 Task: Add mansisoftage undefined.
Action: Mouse moved to (233, 116)
Screenshot: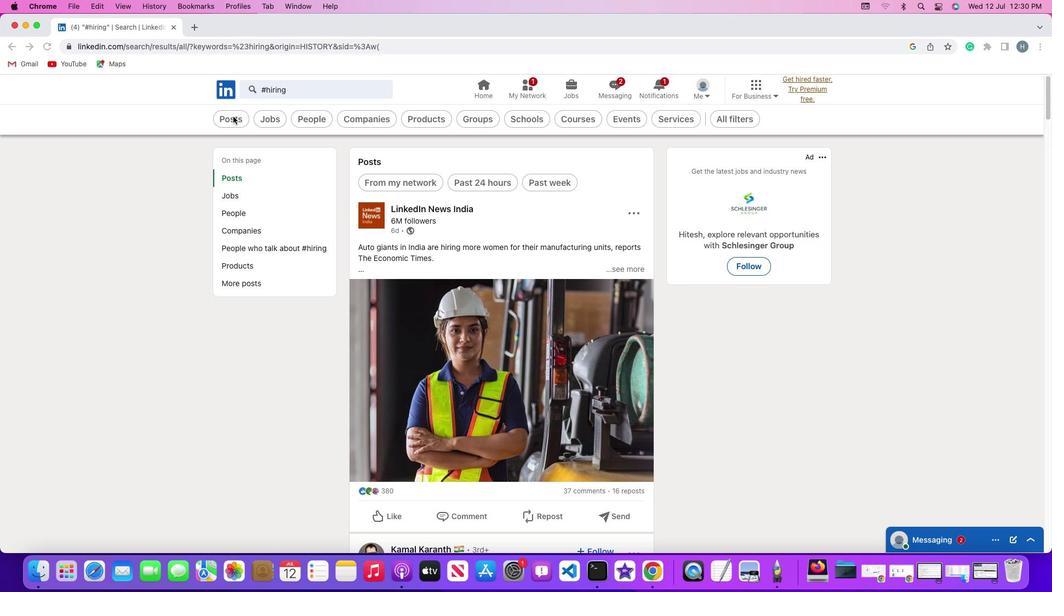 
Action: Mouse pressed left at (233, 116)
Screenshot: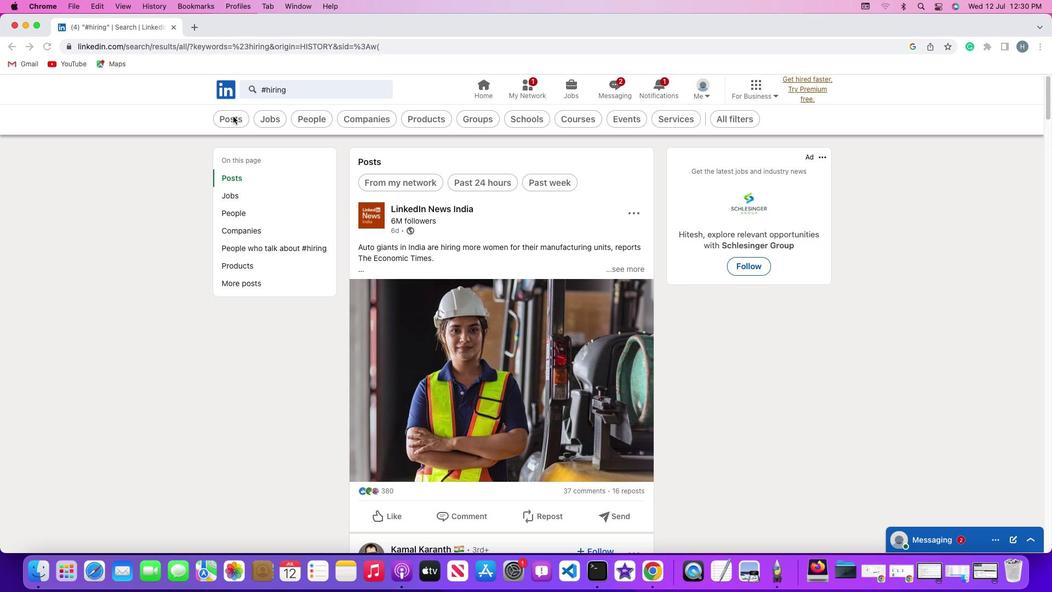 
Action: Mouse pressed left at (233, 116)
Screenshot: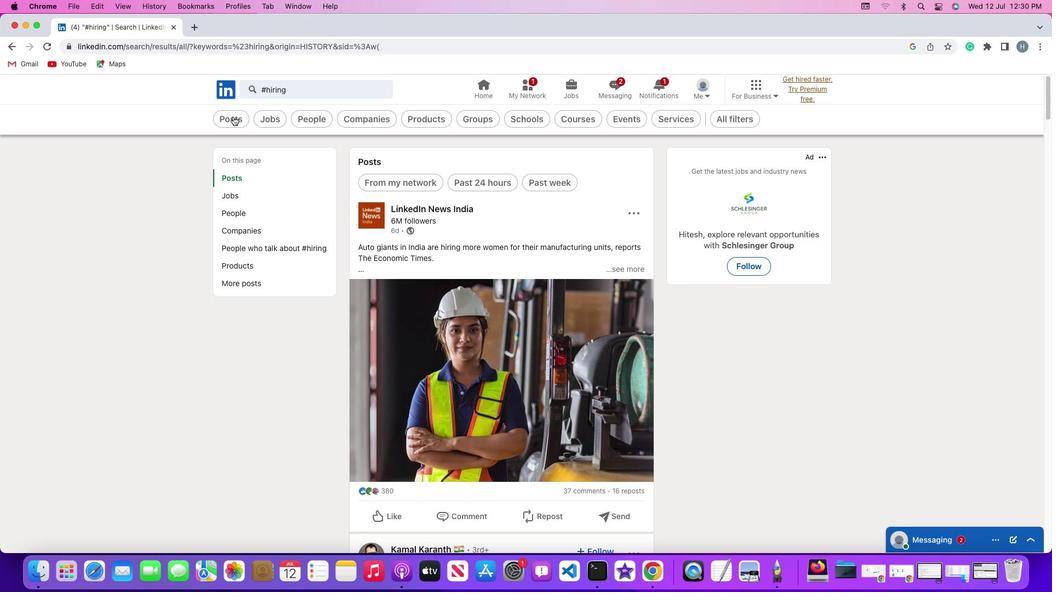 
Action: Mouse moved to (533, 119)
Screenshot: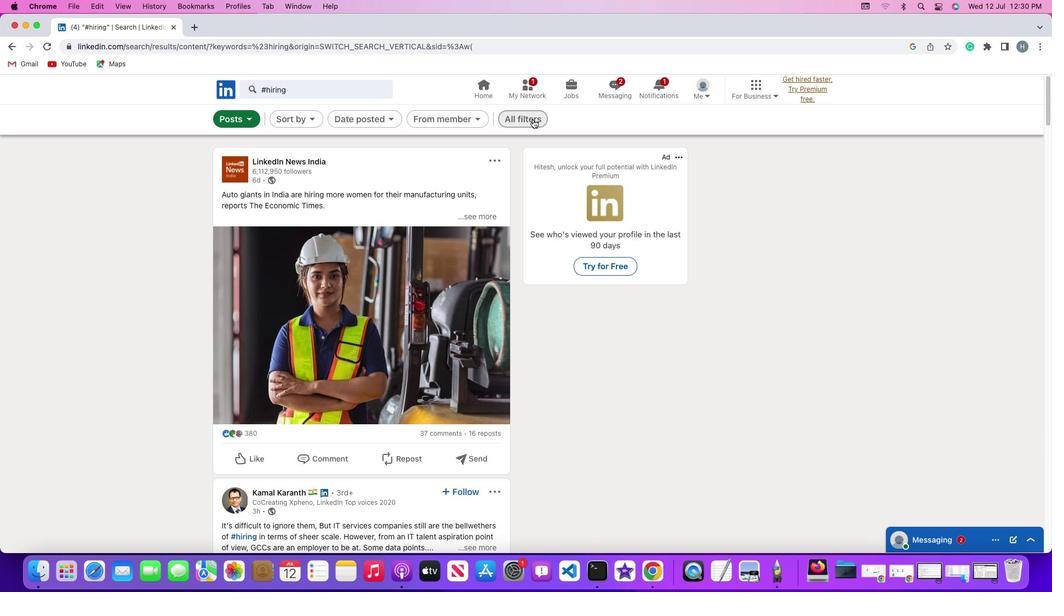
Action: Mouse pressed left at (533, 119)
Screenshot: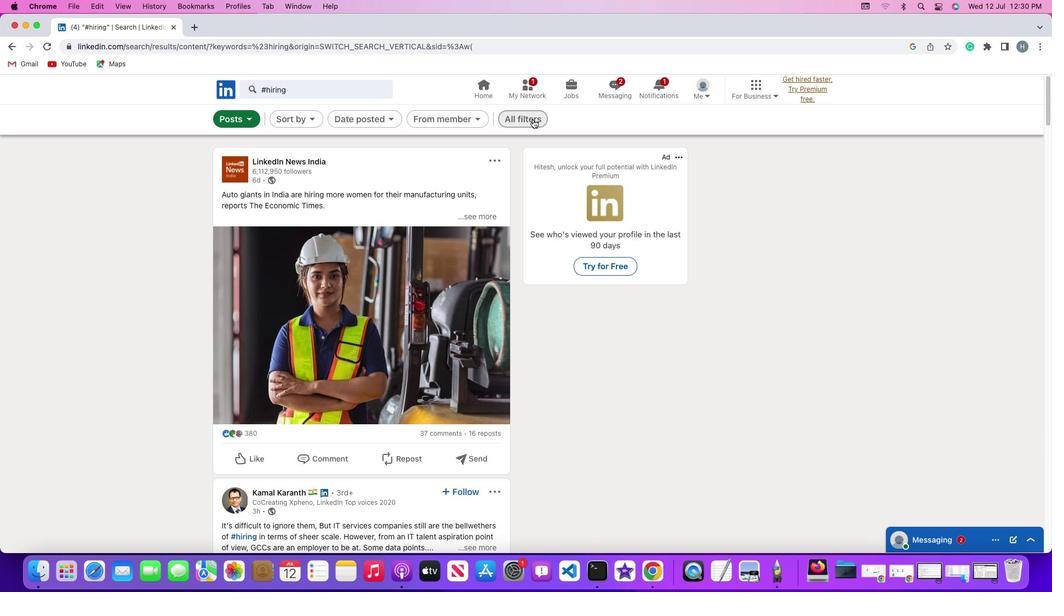 
Action: Mouse moved to (811, 340)
Screenshot: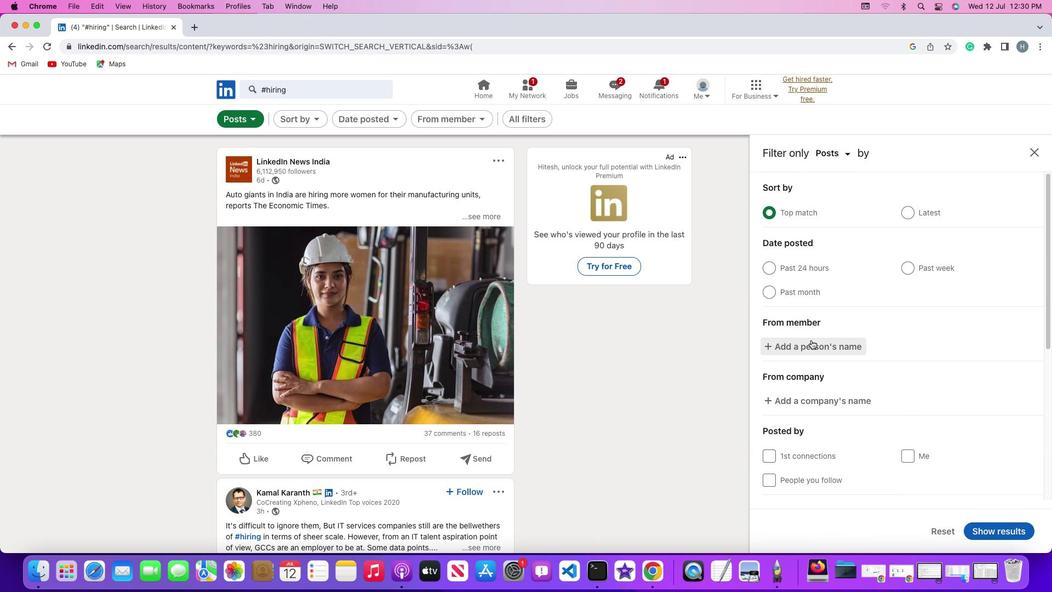 
Action: Mouse pressed left at (811, 340)
Screenshot: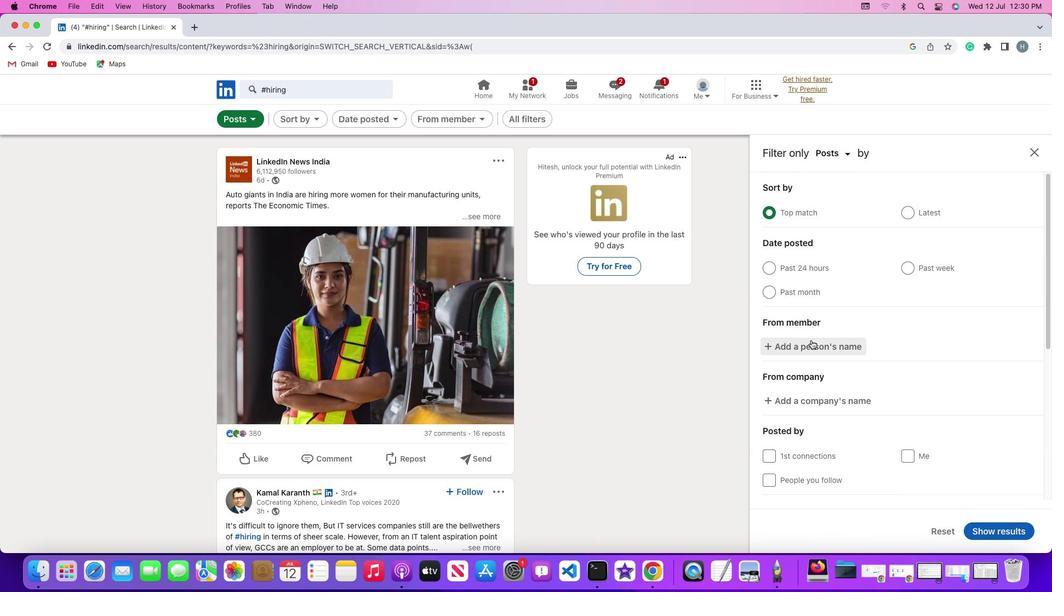 
Action: Mouse moved to (812, 340)
Screenshot: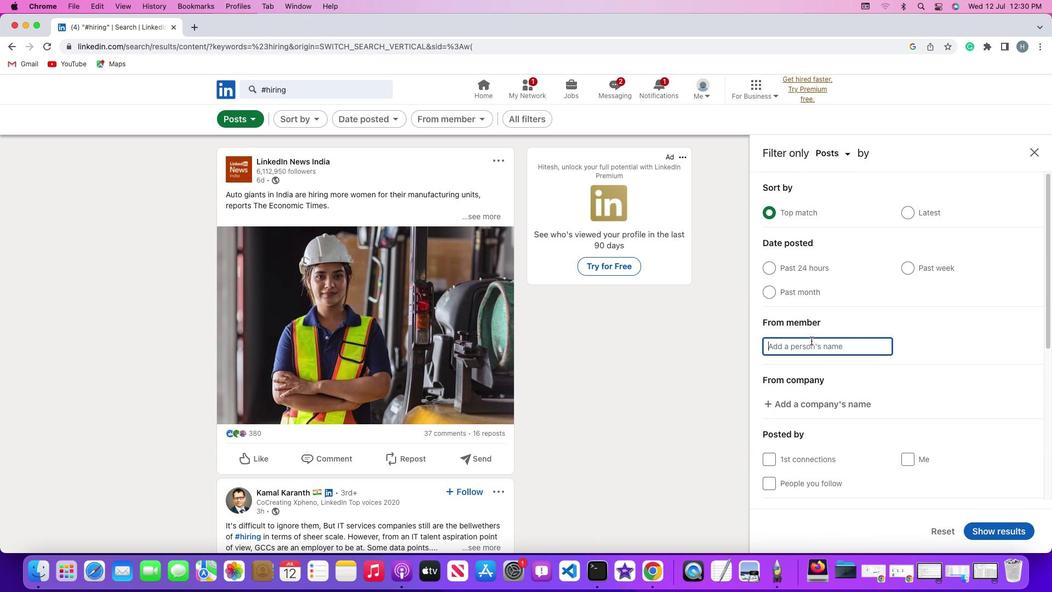 
Action: Key pressed 'm''a''n''s''i''s''o''f''t''a''g''e'Key.space'u''n''d''e'Key.backspace'e''f''i''n''e''d'
Screenshot: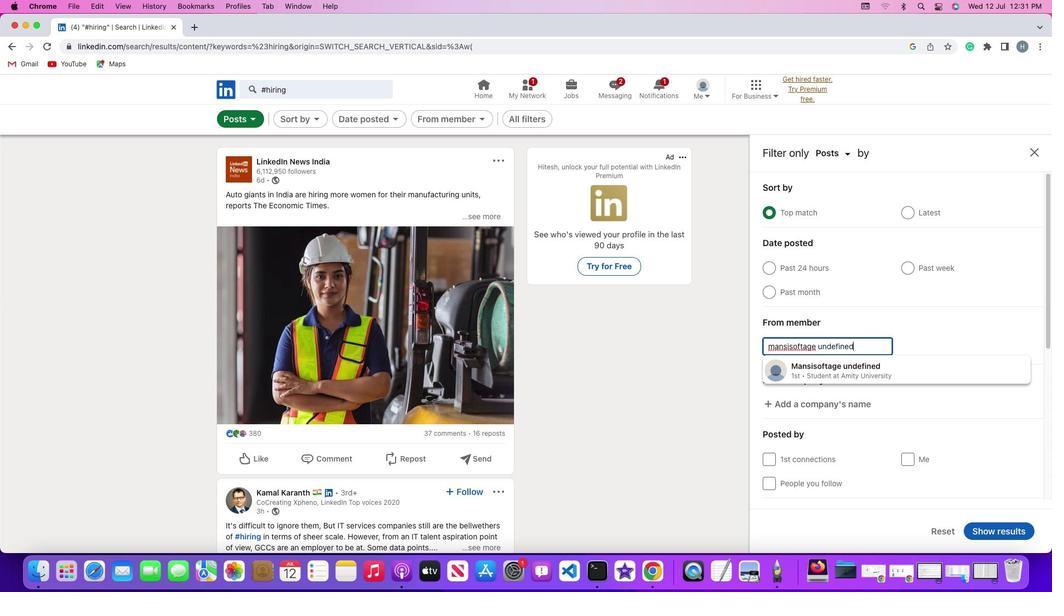 
Action: Mouse moved to (830, 371)
Screenshot: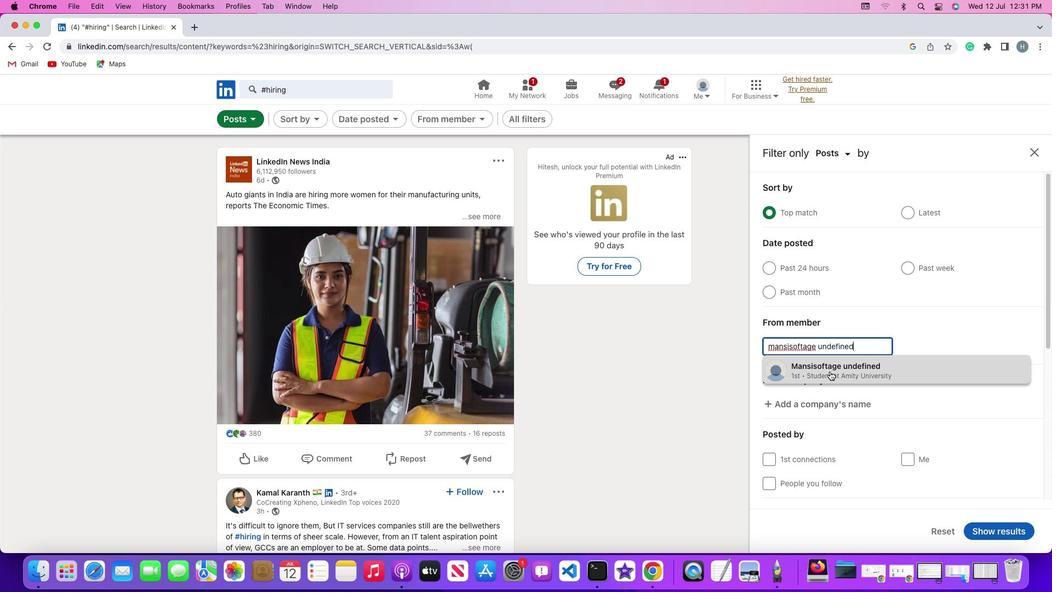 
Action: Mouse pressed left at (830, 371)
Screenshot: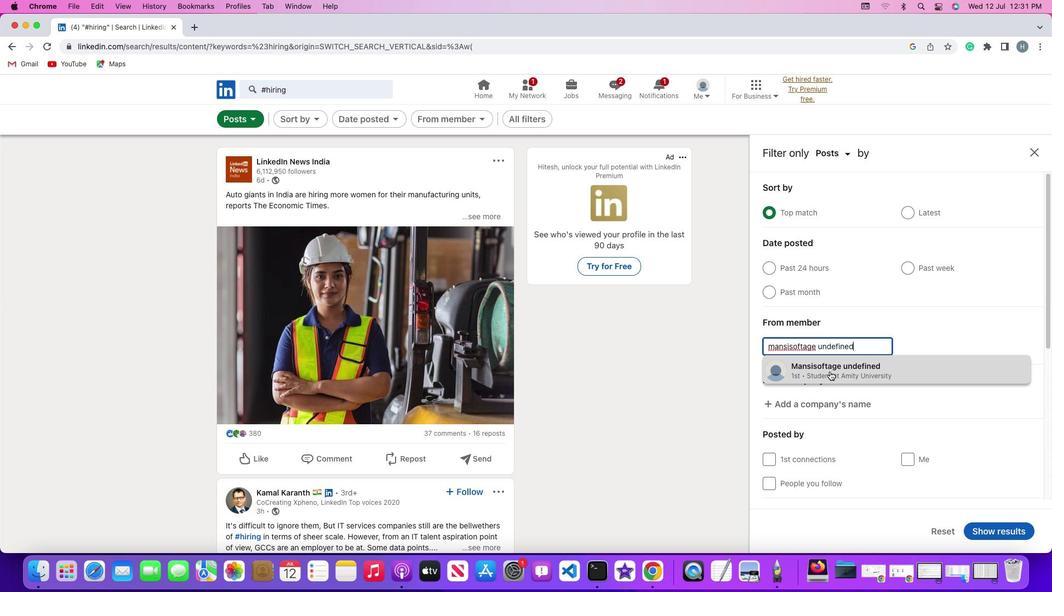 
Action: Mouse moved to (676, 381)
Screenshot: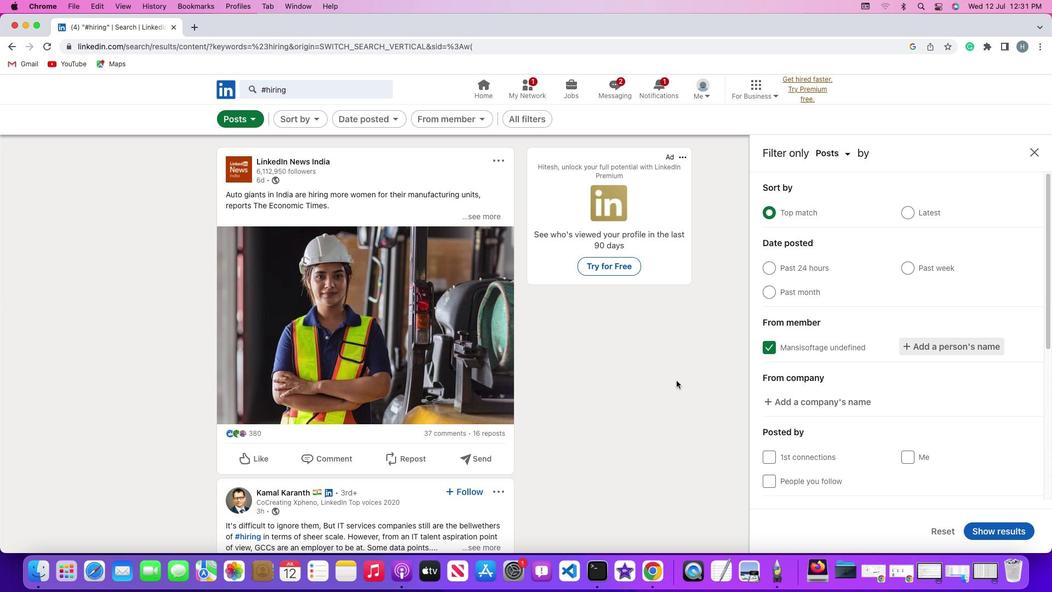 
